 Task: Create a due date automation trigger when advanced on, on the monday after a card is due add fields without custom field "Resume" cleared at 11:00 AM.
Action: Mouse moved to (874, 268)
Screenshot: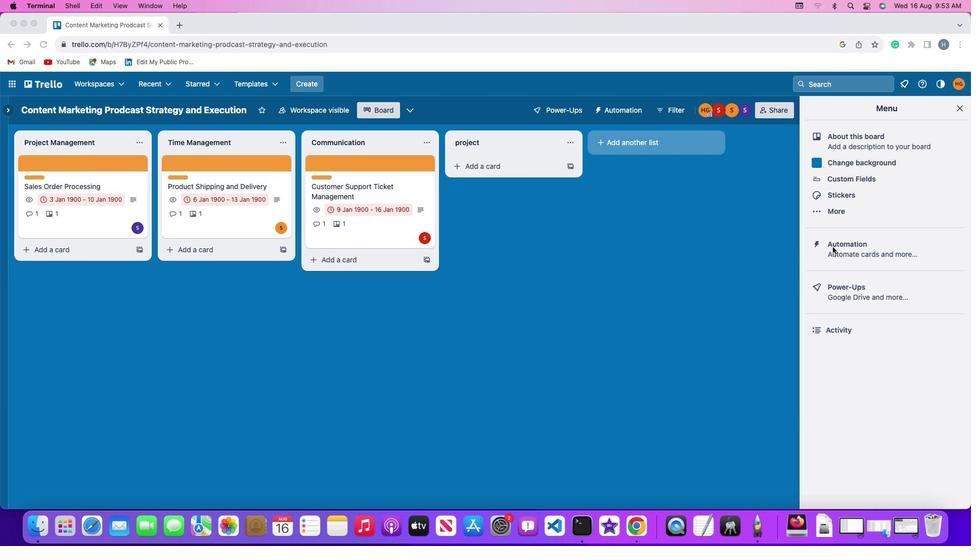 
Action: Mouse pressed left at (874, 268)
Screenshot: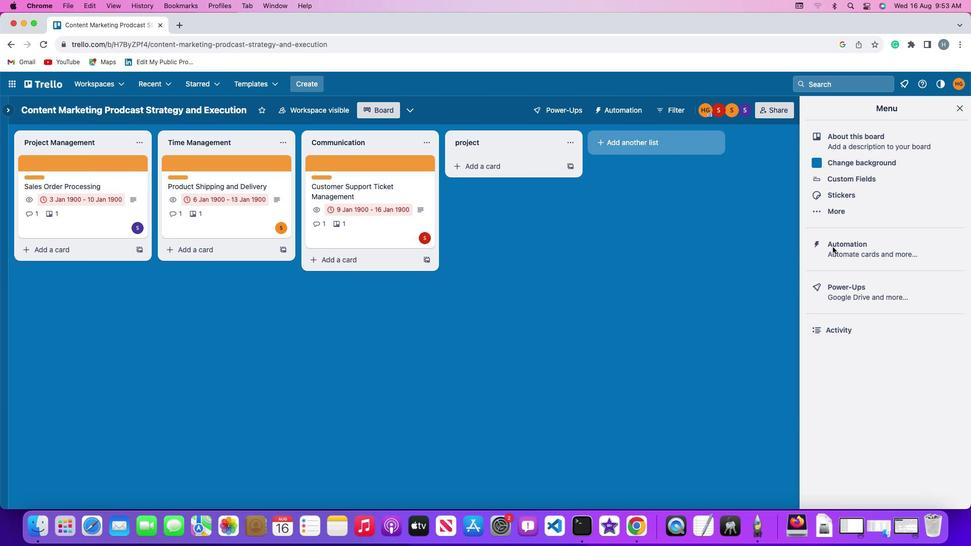 
Action: Mouse pressed left at (874, 268)
Screenshot: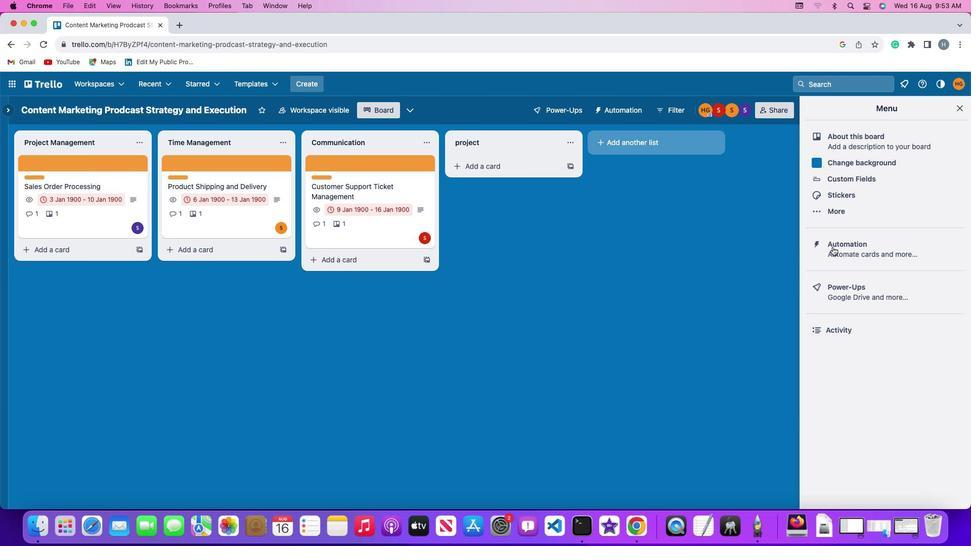 
Action: Mouse moved to (60, 262)
Screenshot: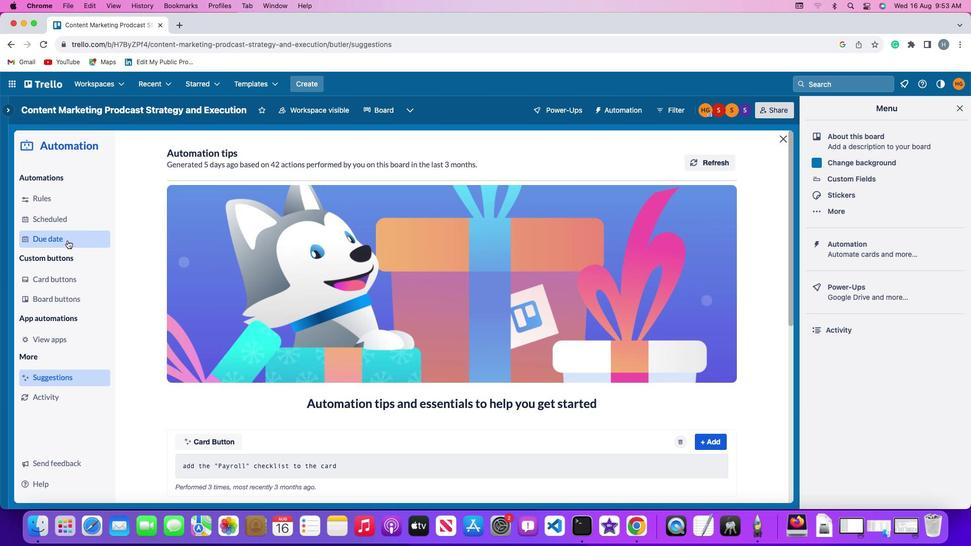 
Action: Mouse pressed left at (60, 262)
Screenshot: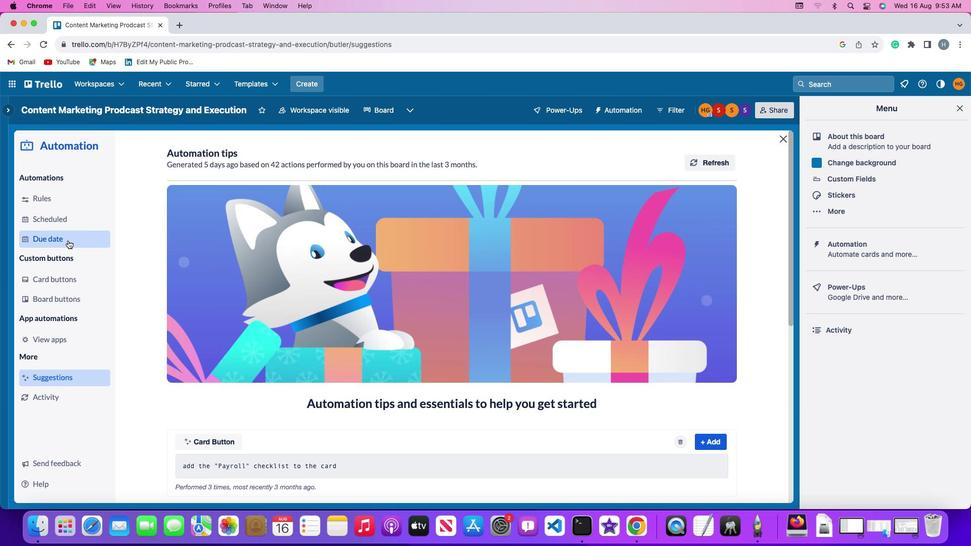
Action: Mouse moved to (703, 193)
Screenshot: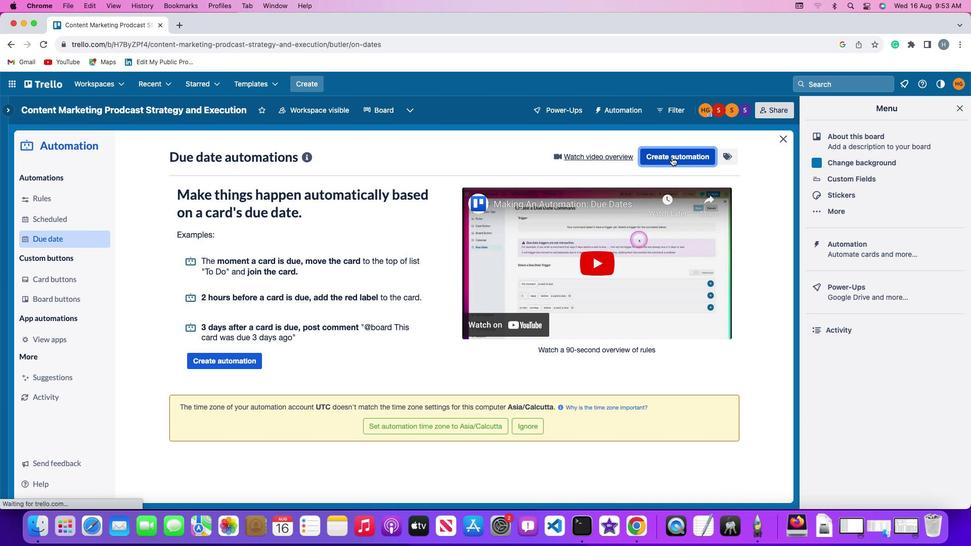 
Action: Mouse pressed left at (703, 193)
Screenshot: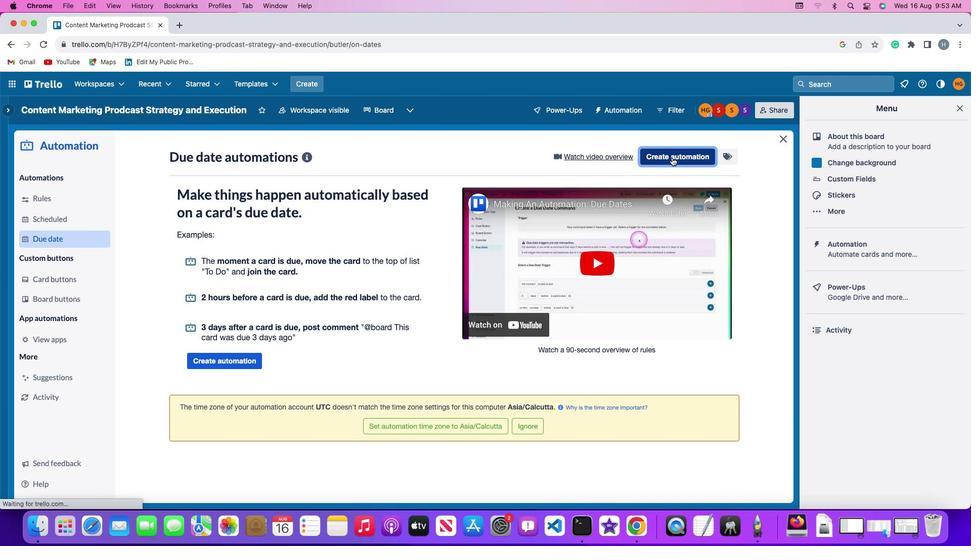 
Action: Mouse moved to (244, 277)
Screenshot: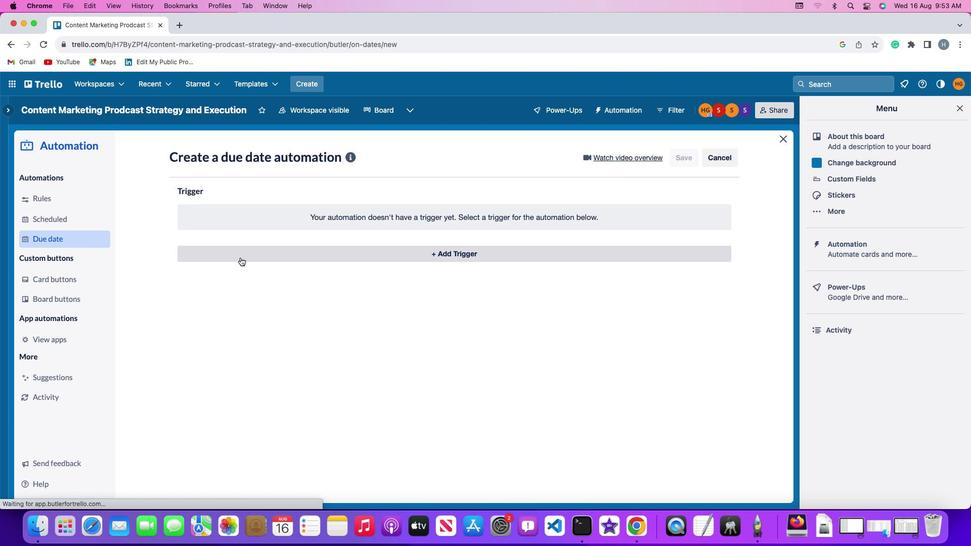 
Action: Mouse pressed left at (244, 277)
Screenshot: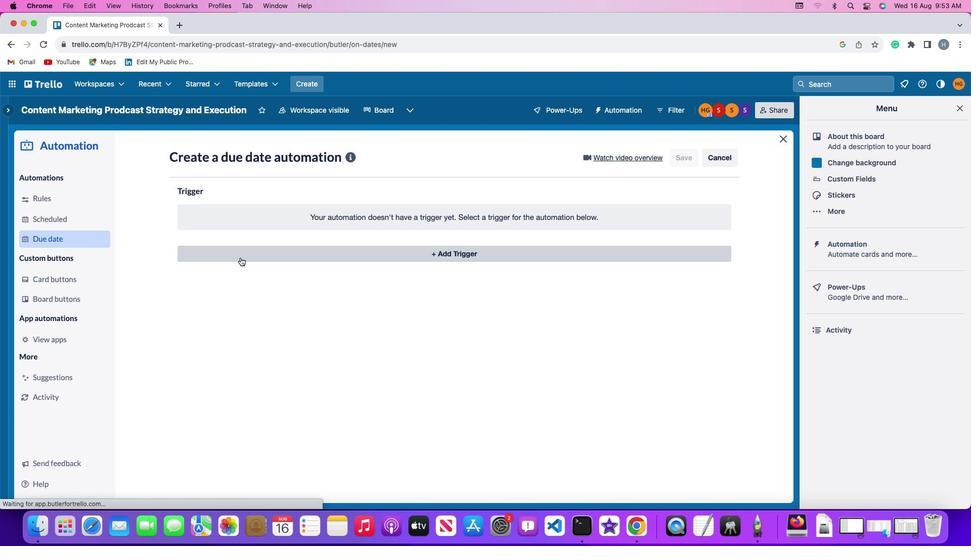 
Action: Mouse moved to (224, 433)
Screenshot: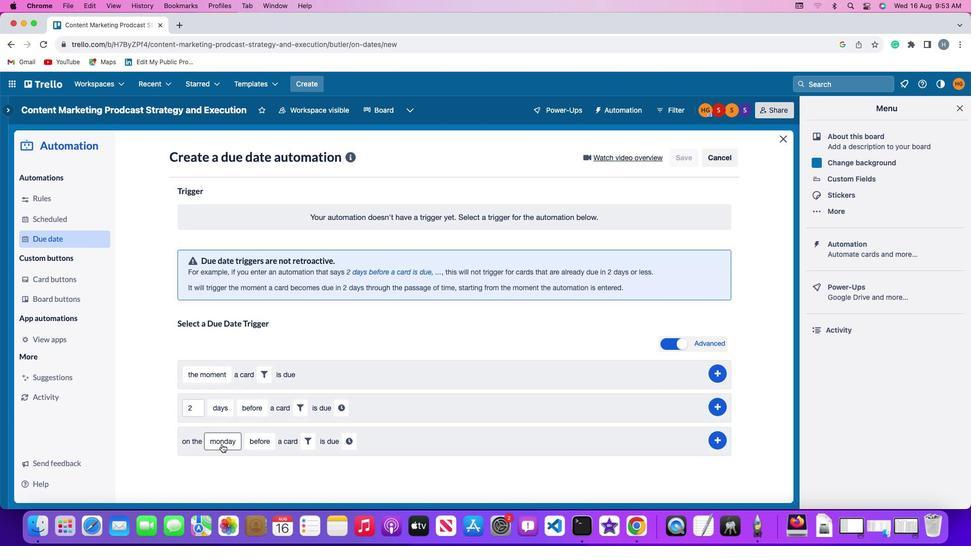 
Action: Mouse pressed left at (224, 433)
Screenshot: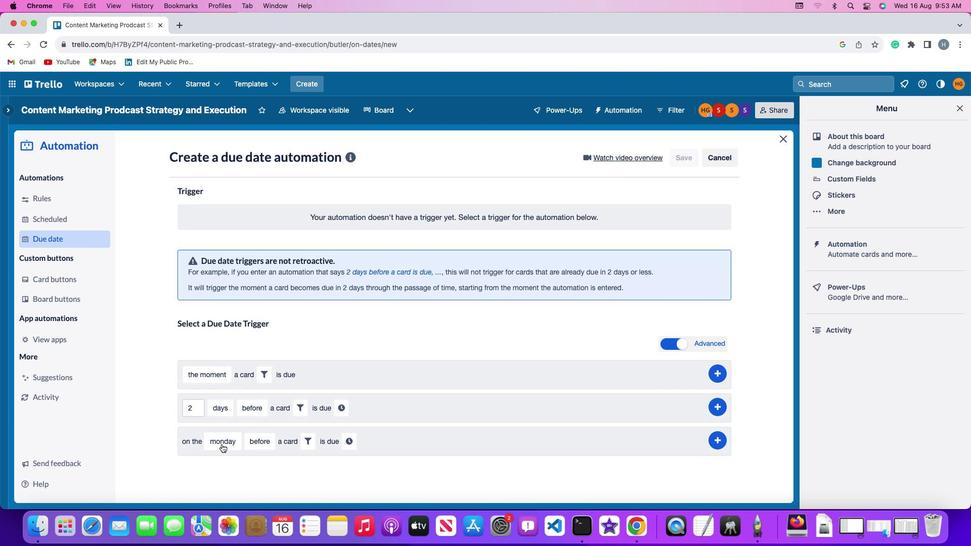 
Action: Mouse moved to (241, 316)
Screenshot: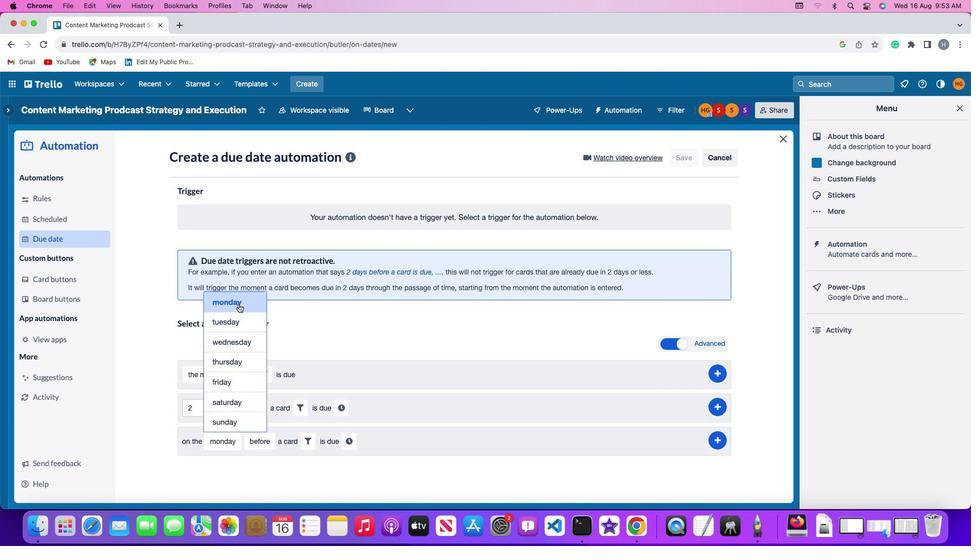 
Action: Mouse pressed left at (241, 316)
Screenshot: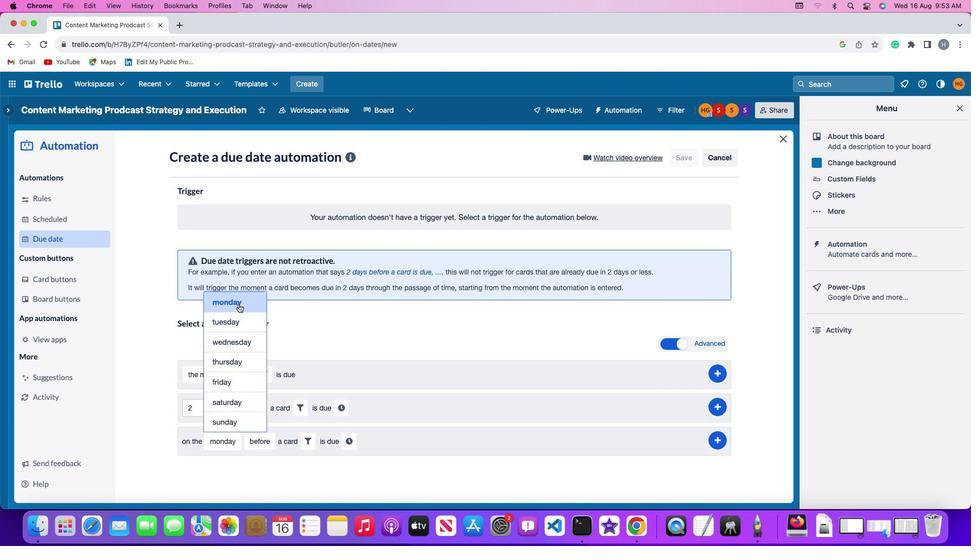 
Action: Mouse moved to (257, 436)
Screenshot: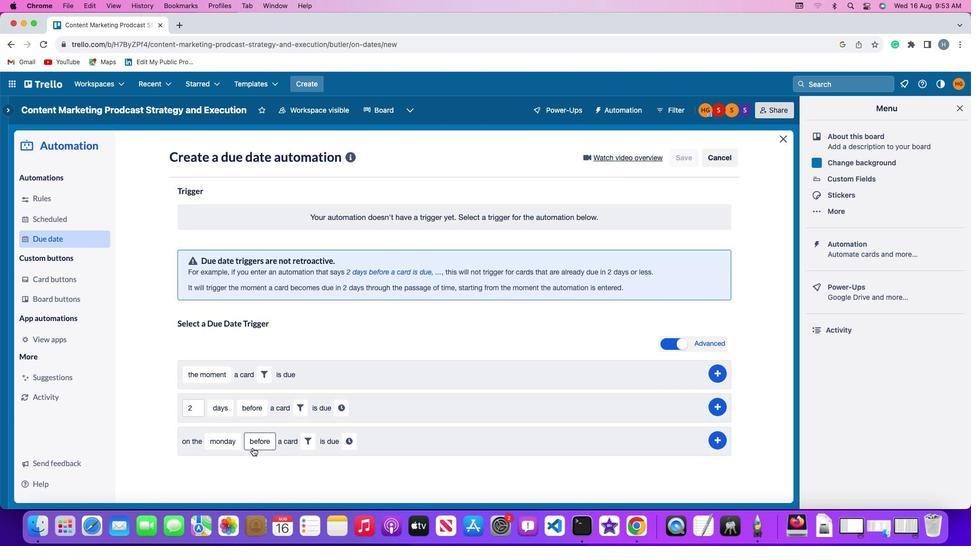 
Action: Mouse pressed left at (257, 436)
Screenshot: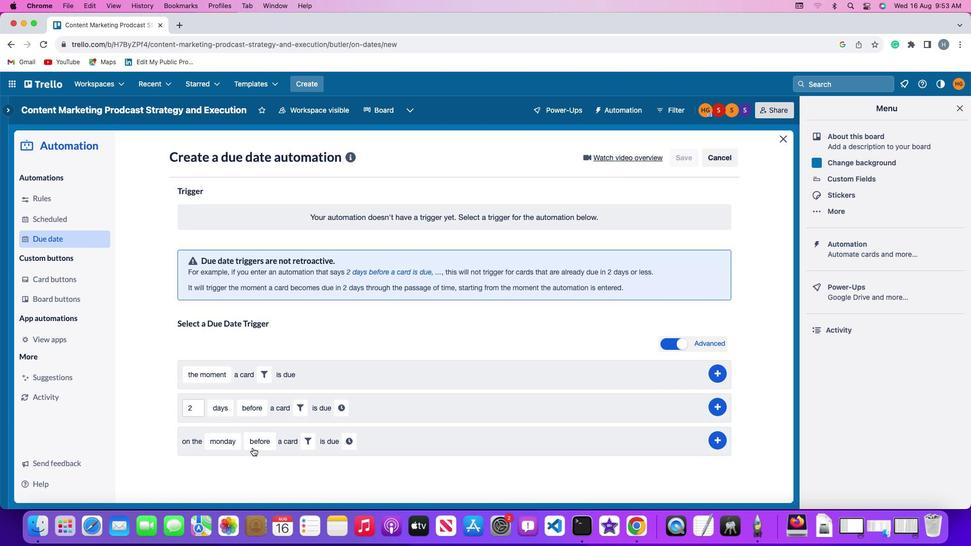 
Action: Mouse moved to (283, 378)
Screenshot: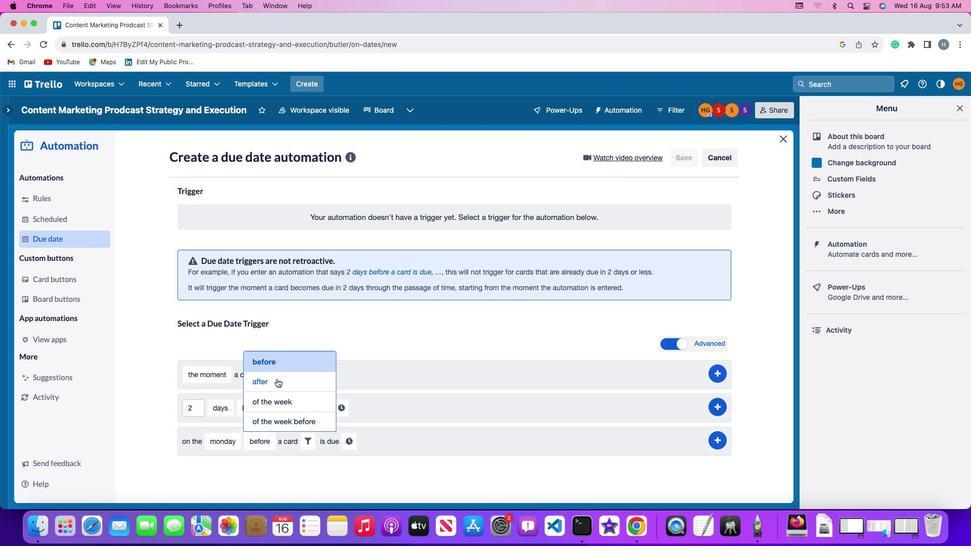 
Action: Mouse pressed left at (283, 378)
Screenshot: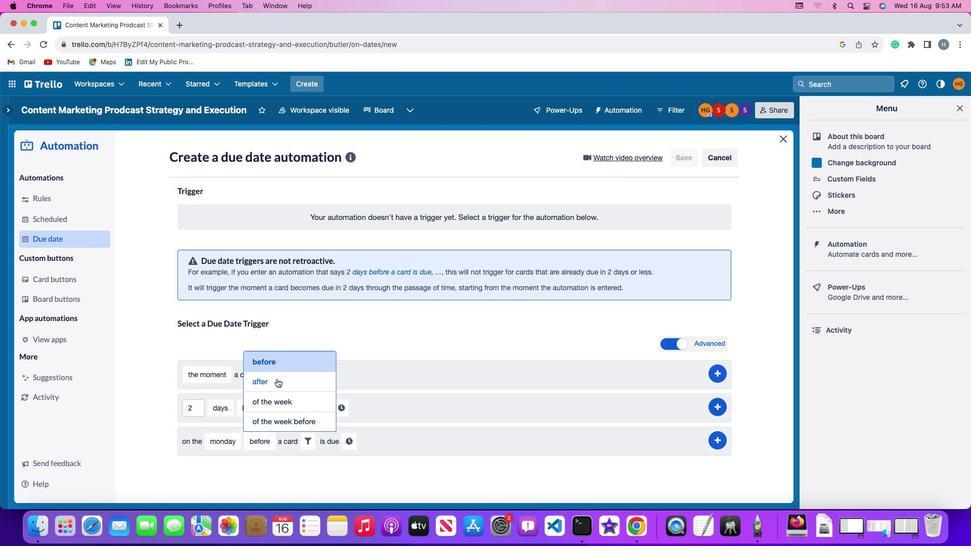 
Action: Mouse moved to (308, 429)
Screenshot: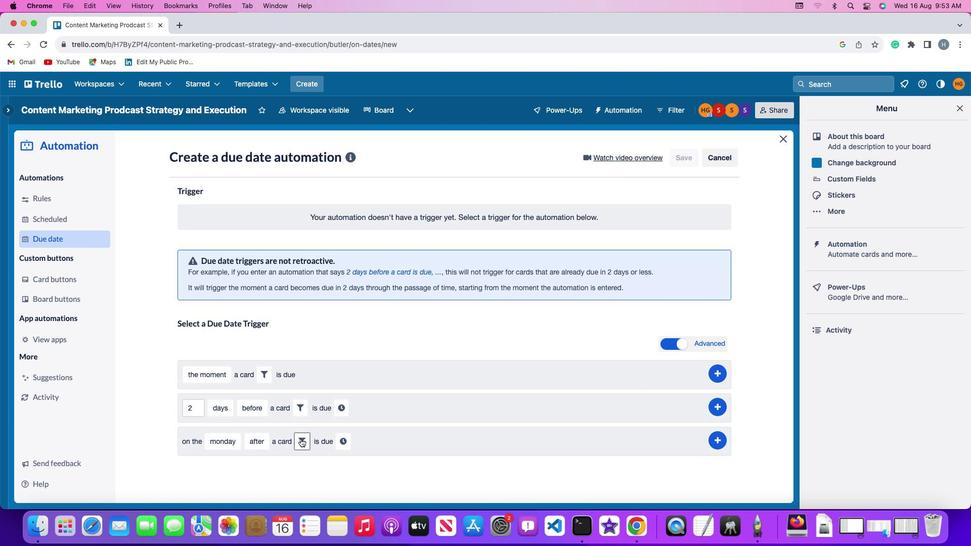 
Action: Mouse pressed left at (308, 429)
Screenshot: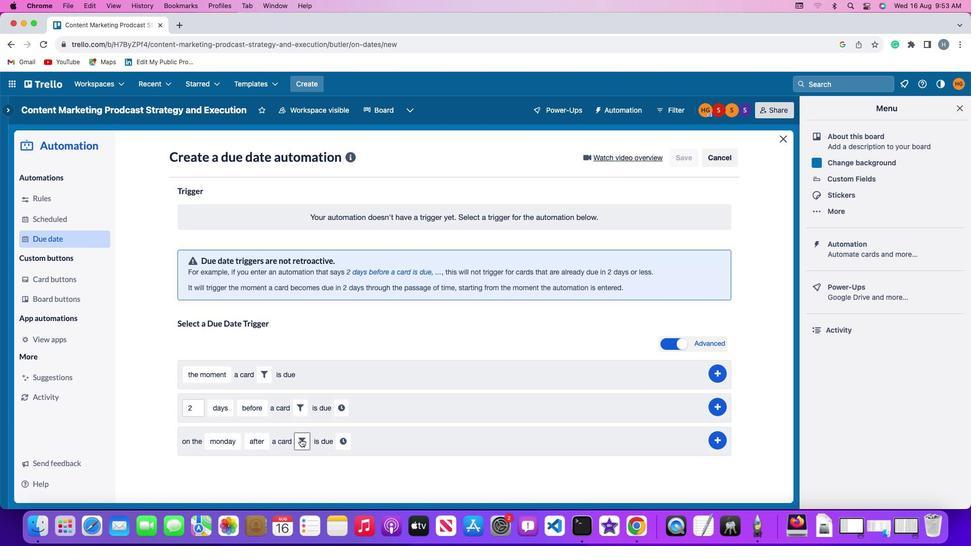 
Action: Mouse moved to (485, 459)
Screenshot: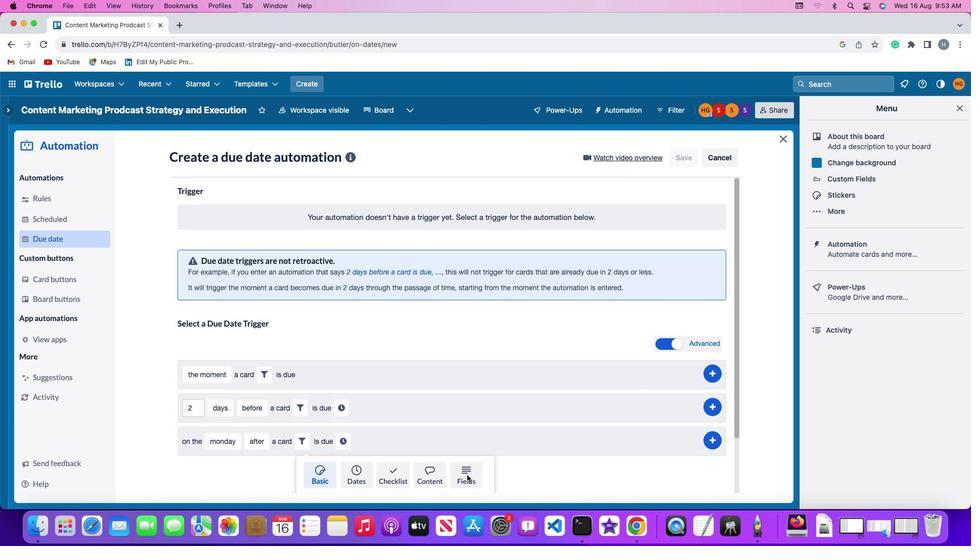 
Action: Mouse pressed left at (485, 459)
Screenshot: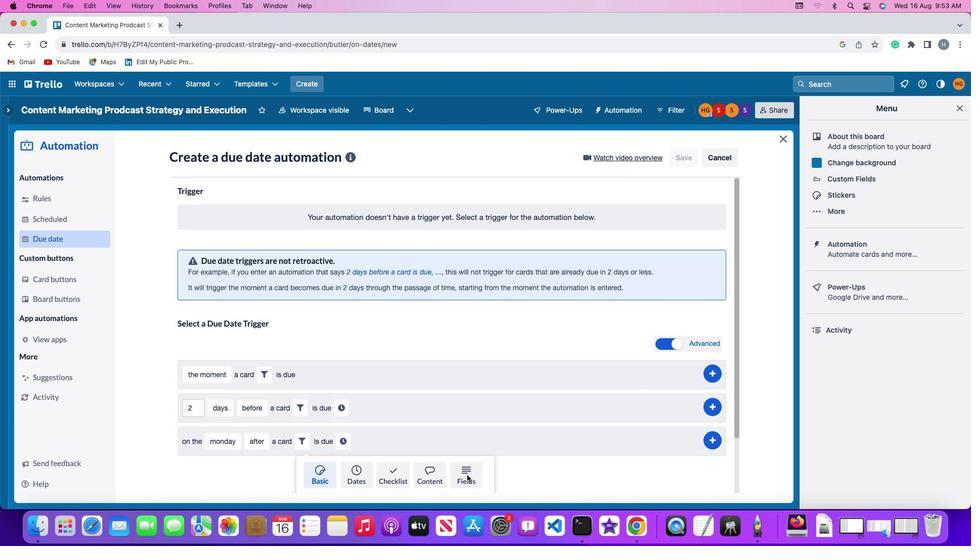 
Action: Mouse moved to (290, 456)
Screenshot: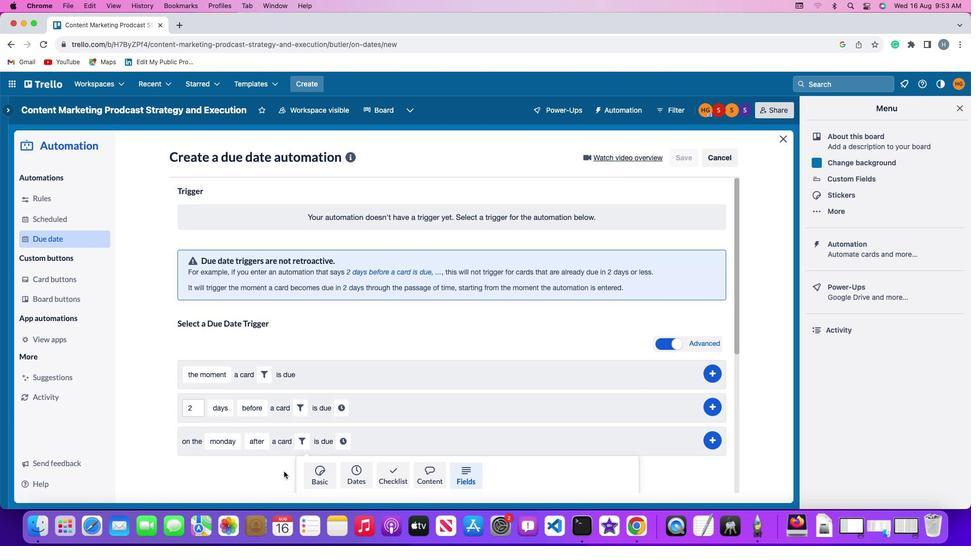 
Action: Mouse scrolled (290, 456) with delta (-11, 60)
Screenshot: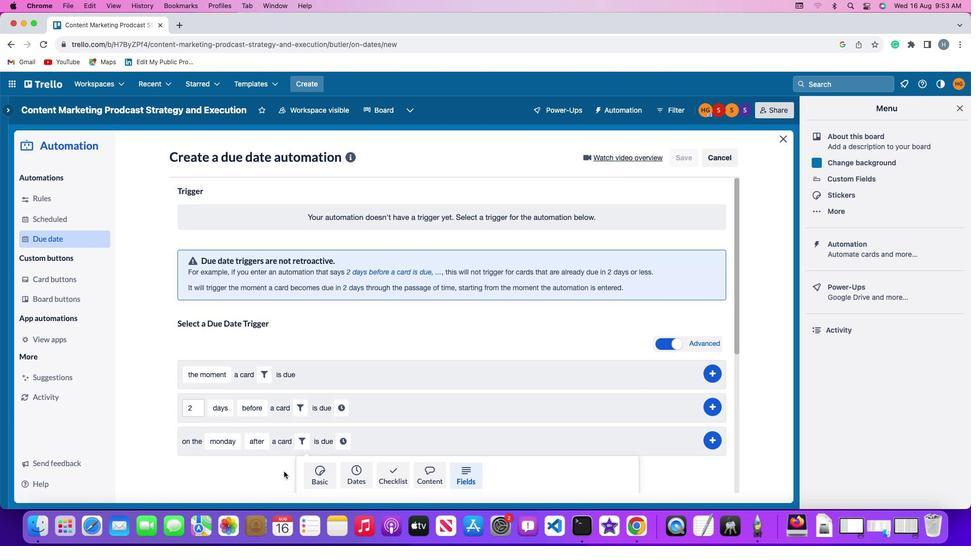 
Action: Mouse scrolled (290, 456) with delta (-11, 60)
Screenshot: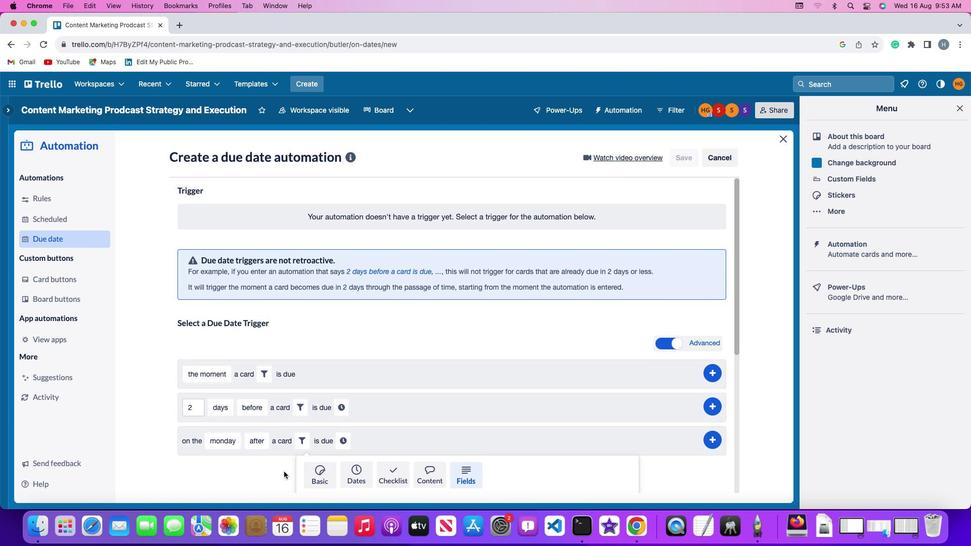 
Action: Mouse scrolled (290, 456) with delta (-11, 60)
Screenshot: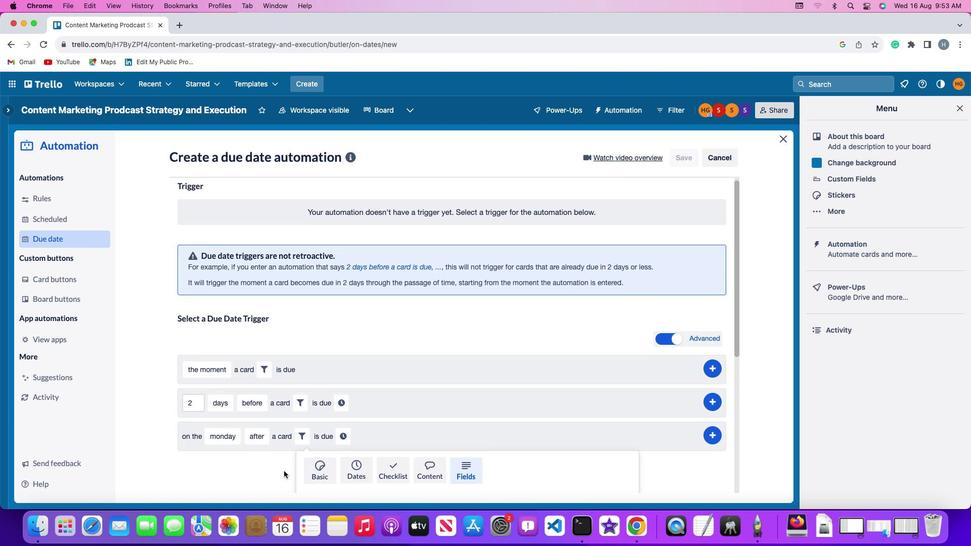 
Action: Mouse moved to (274, 451)
Screenshot: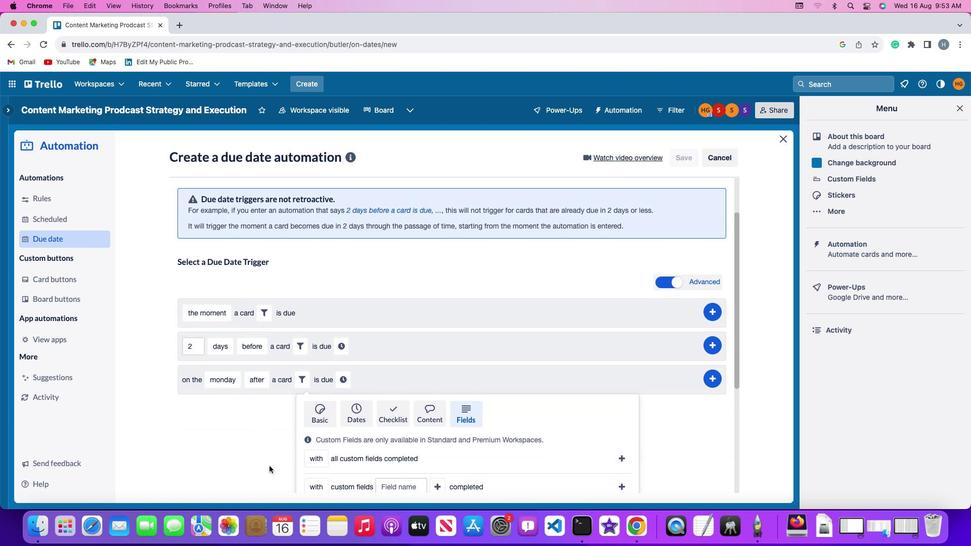 
Action: Mouse scrolled (274, 451) with delta (-11, 60)
Screenshot: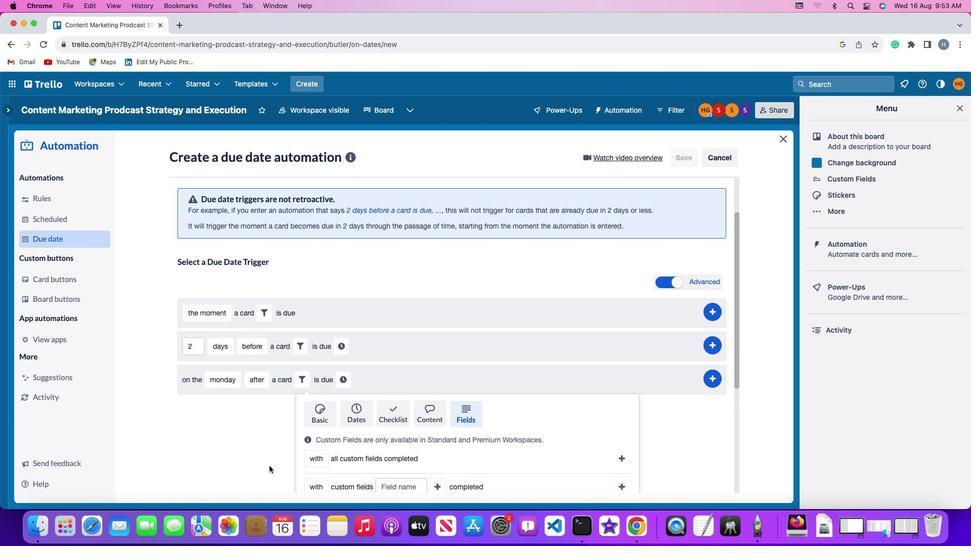 
Action: Mouse scrolled (274, 451) with delta (-11, 60)
Screenshot: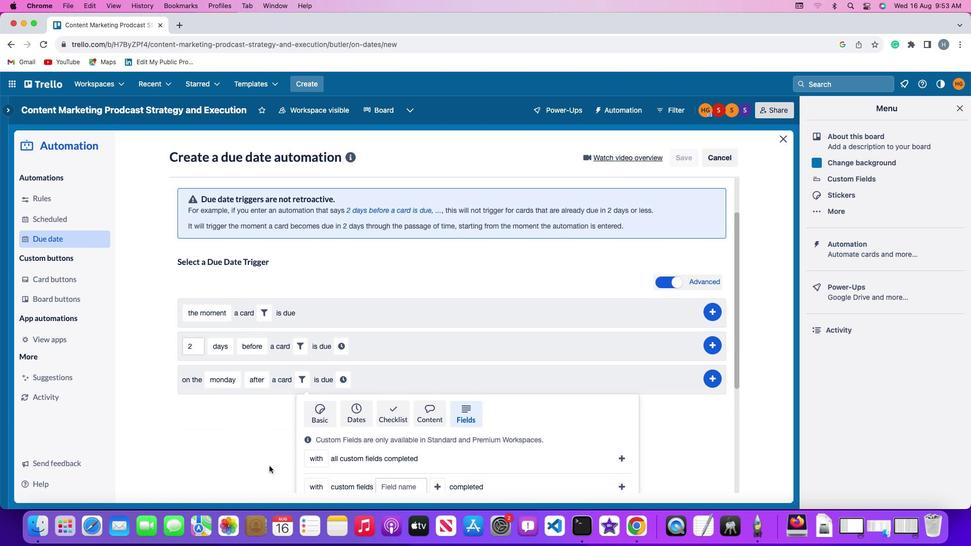 
Action: Mouse scrolled (274, 451) with delta (-11, 60)
Screenshot: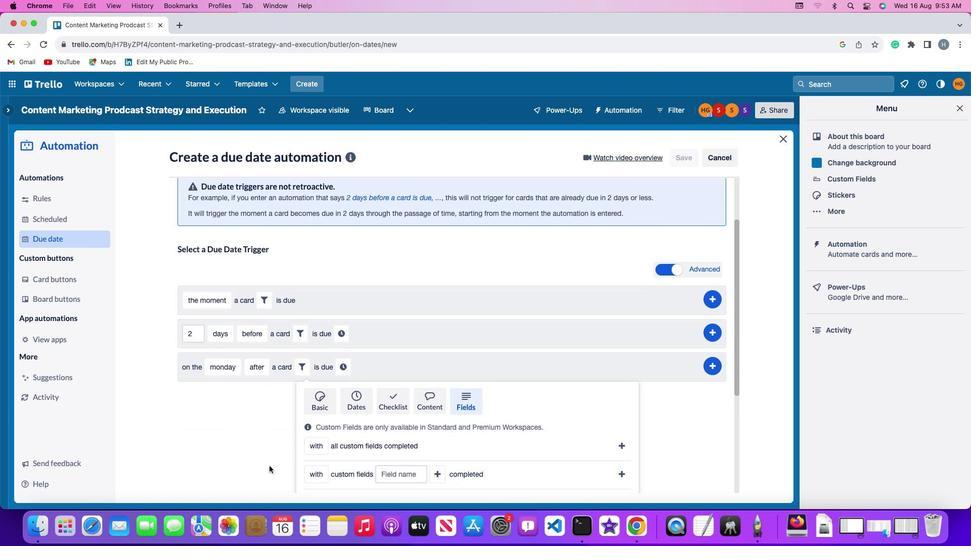 
Action: Mouse scrolled (274, 451) with delta (-11, 60)
Screenshot: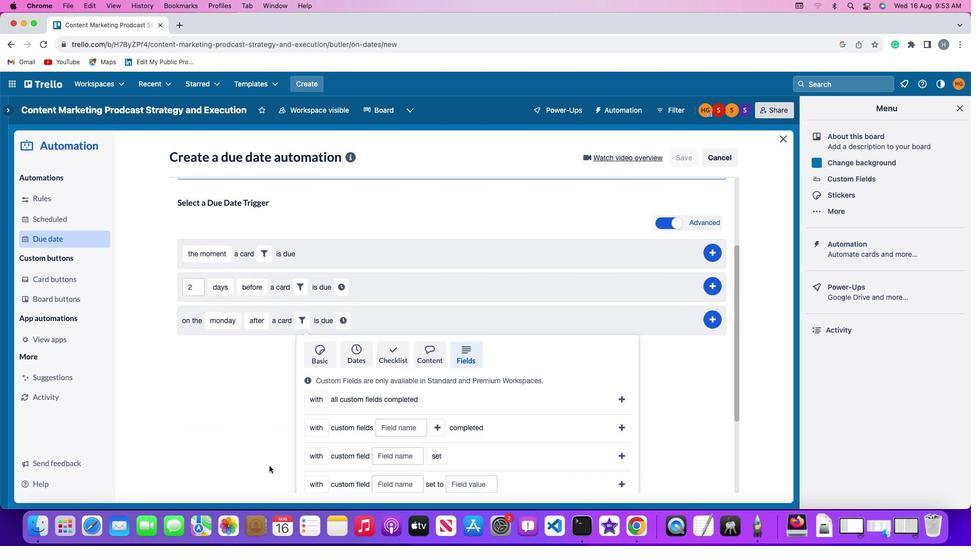
Action: Mouse scrolled (274, 451) with delta (-11, 60)
Screenshot: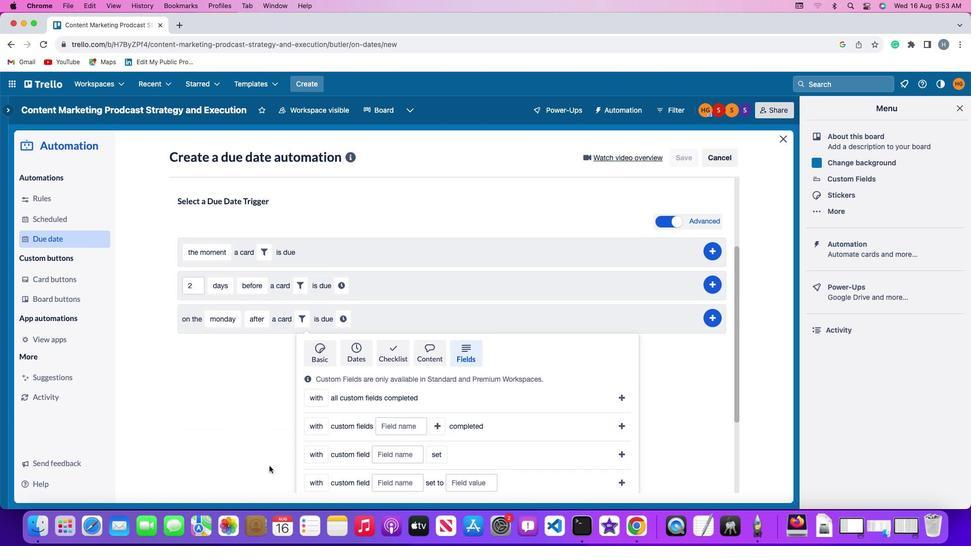 
Action: Mouse moved to (318, 434)
Screenshot: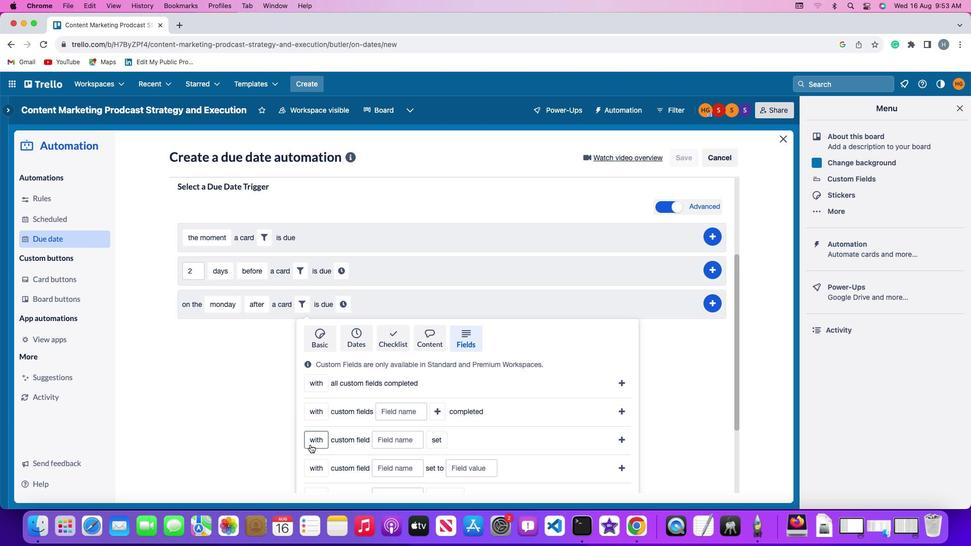 
Action: Mouse pressed left at (318, 434)
Screenshot: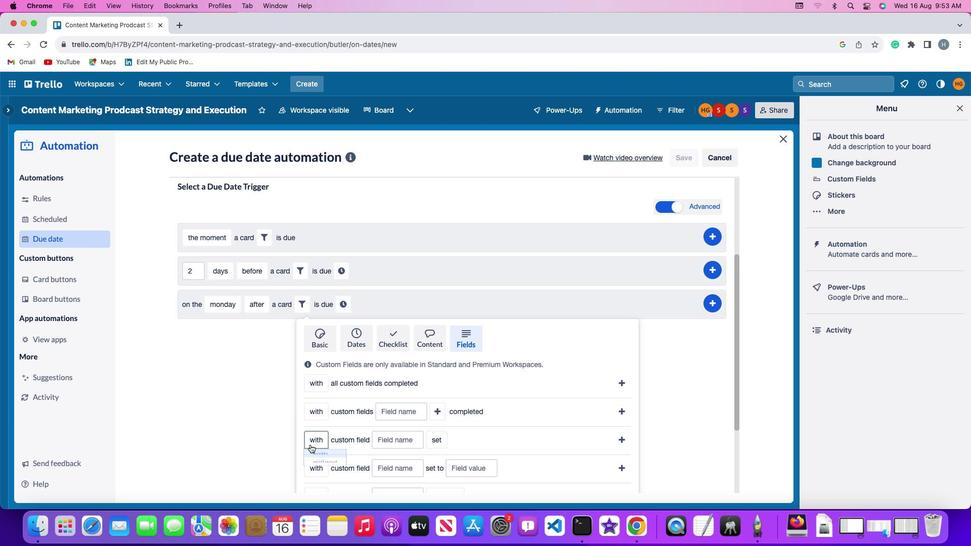 
Action: Mouse moved to (332, 462)
Screenshot: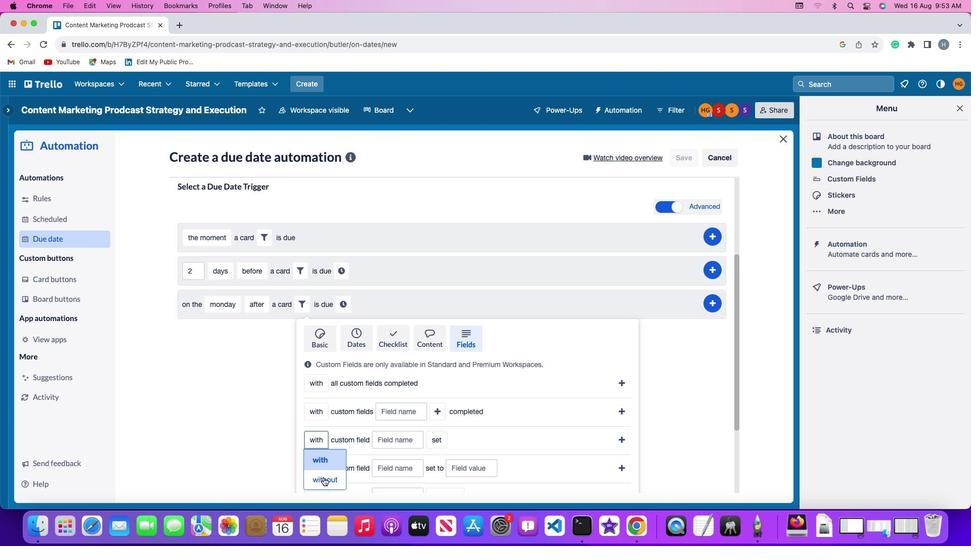 
Action: Mouse pressed left at (332, 462)
Screenshot: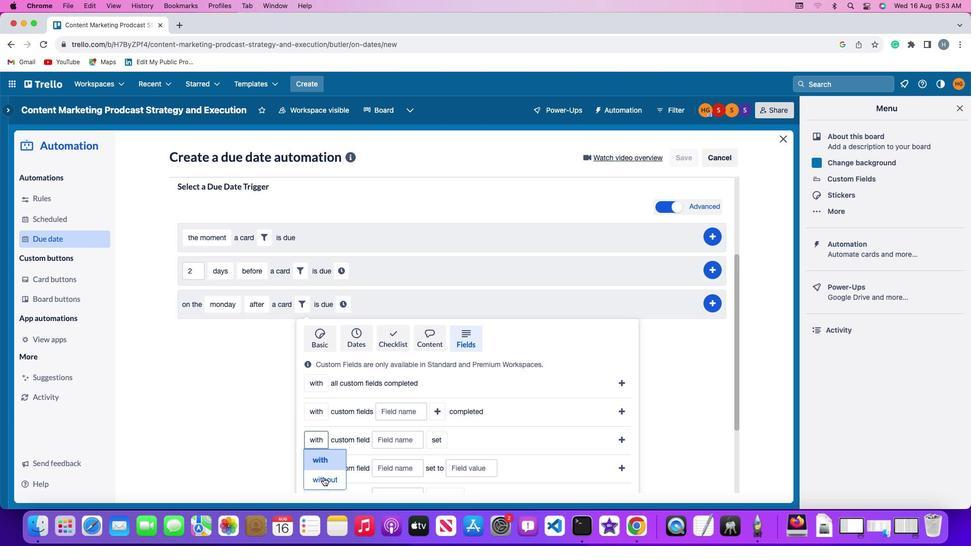 
Action: Mouse moved to (414, 433)
Screenshot: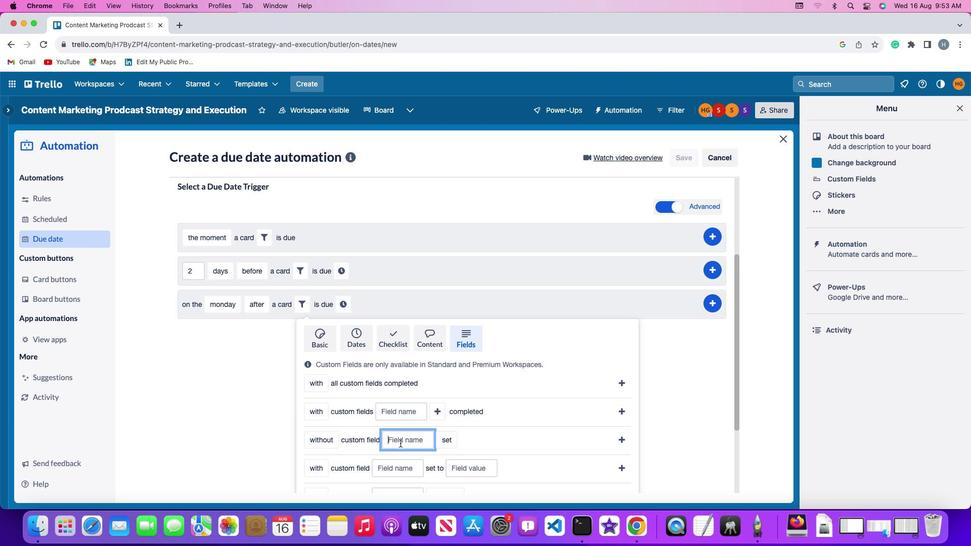 
Action: Mouse pressed left at (414, 433)
Screenshot: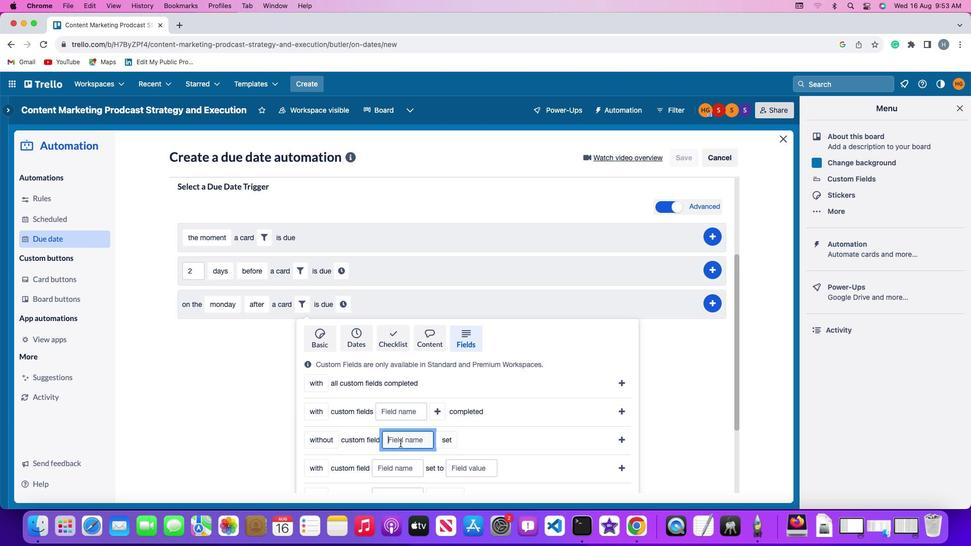 
Action: Key pressed Key.shift'R''e''s''u''m''e'
Screenshot: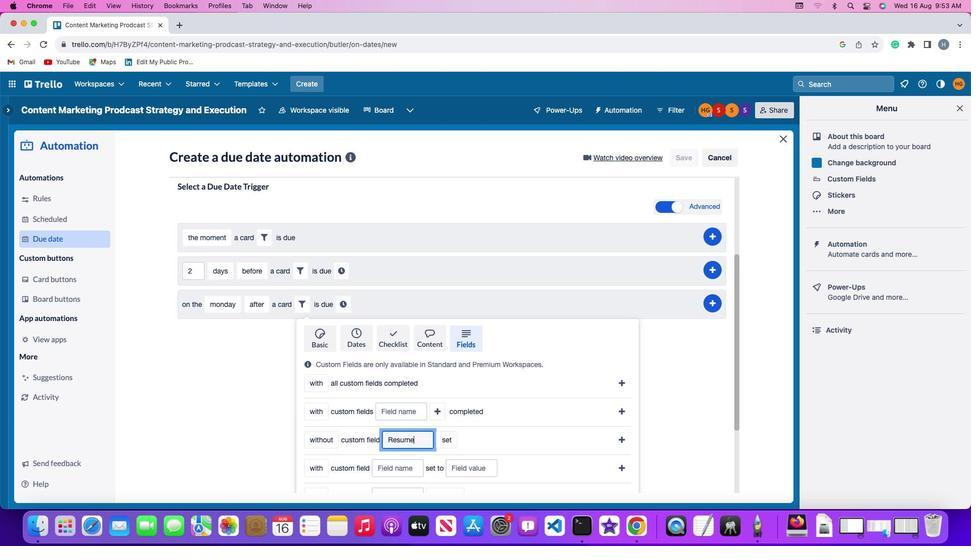 
Action: Mouse moved to (467, 428)
Screenshot: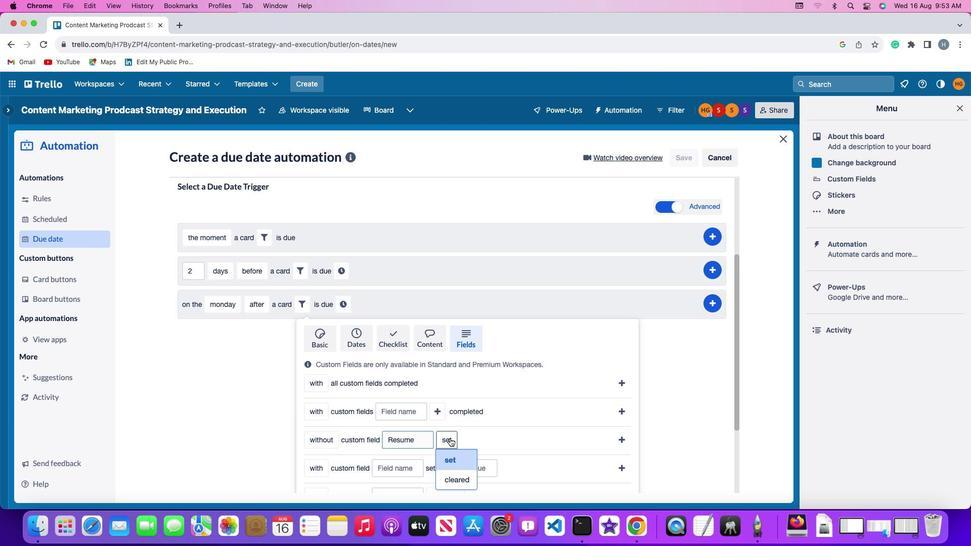 
Action: Mouse pressed left at (467, 428)
Screenshot: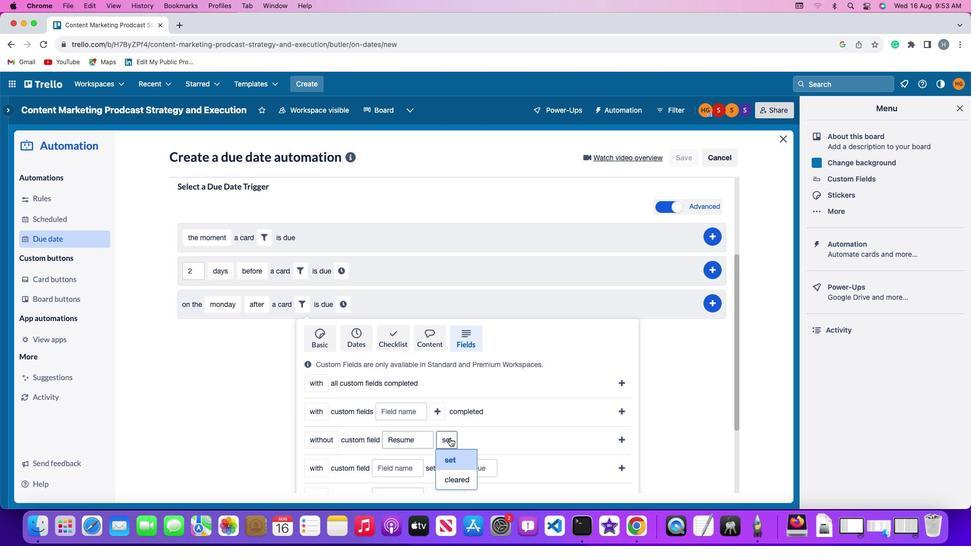 
Action: Mouse moved to (471, 462)
Screenshot: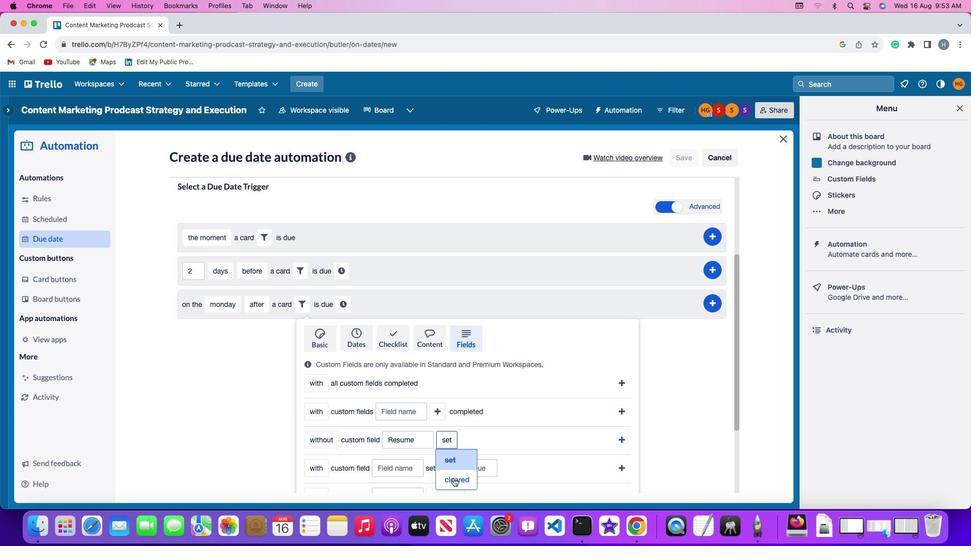 
Action: Mouse pressed left at (471, 462)
Screenshot: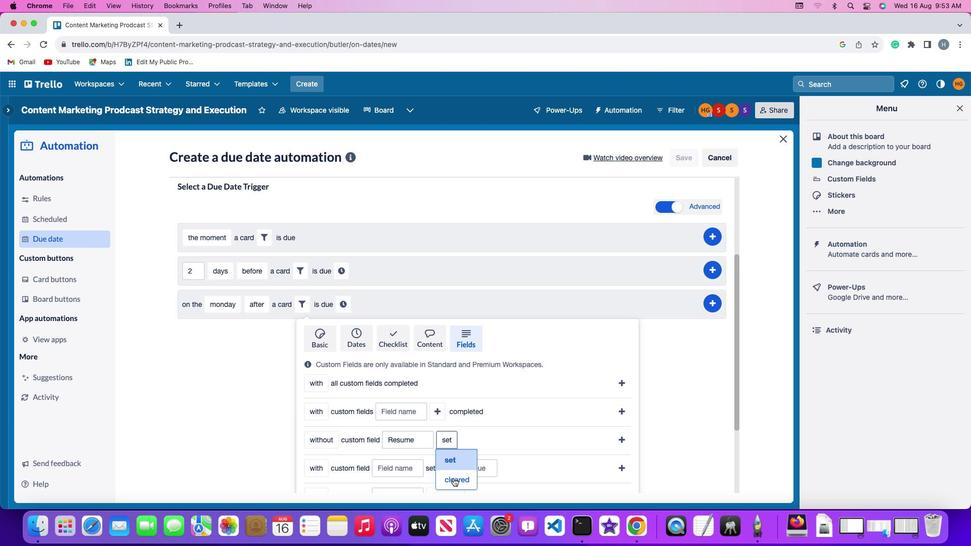 
Action: Mouse moved to (650, 428)
Screenshot: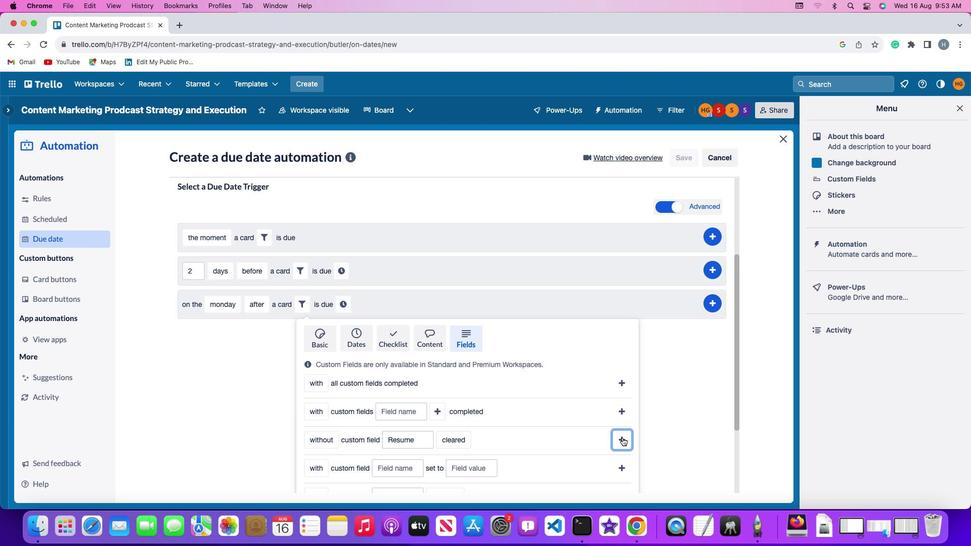 
Action: Mouse pressed left at (650, 428)
Screenshot: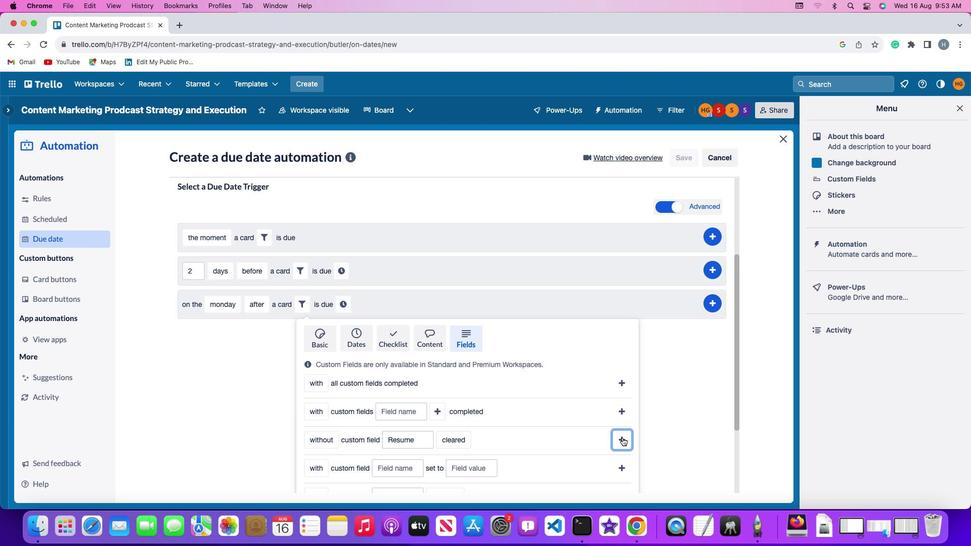 
Action: Mouse moved to (510, 430)
Screenshot: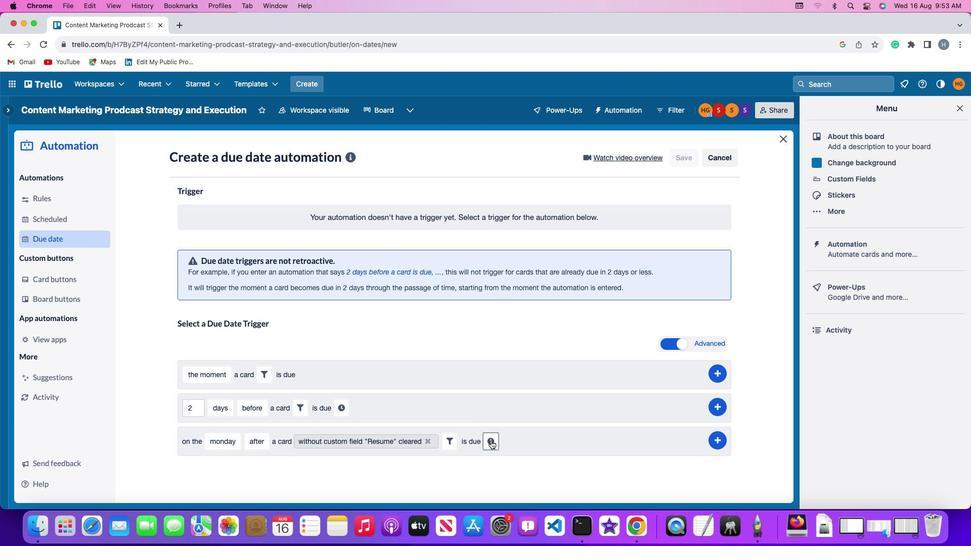 
Action: Mouse pressed left at (510, 430)
Screenshot: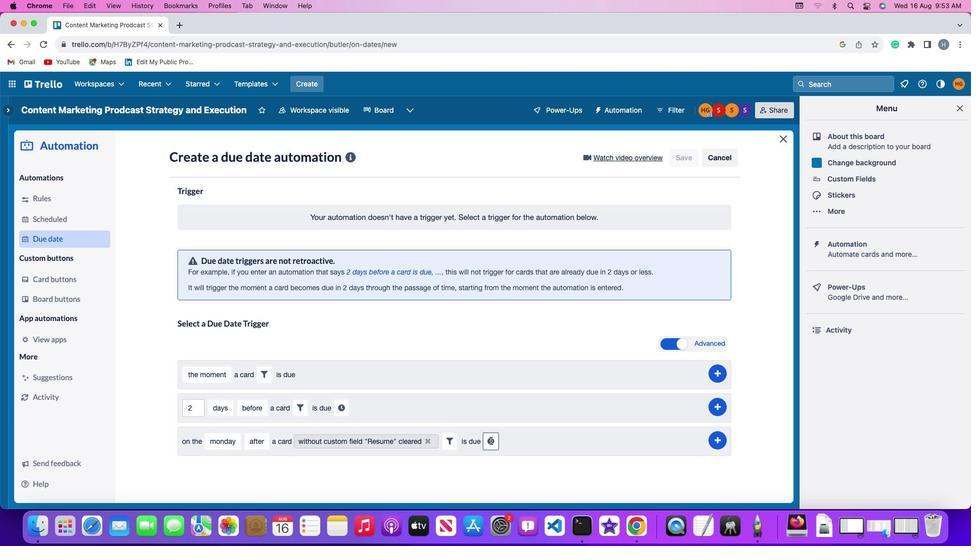 
Action: Mouse moved to (534, 431)
Screenshot: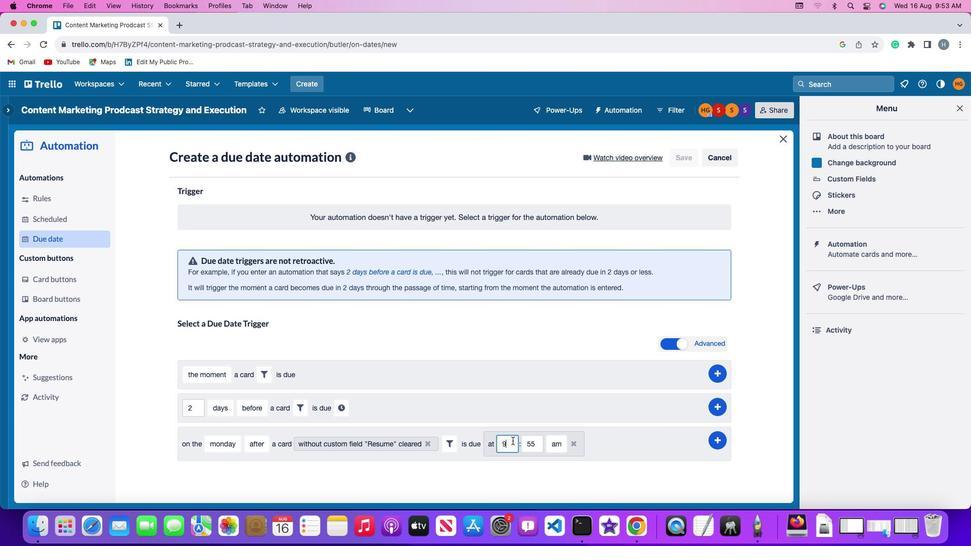 
Action: Mouse pressed left at (534, 431)
Screenshot: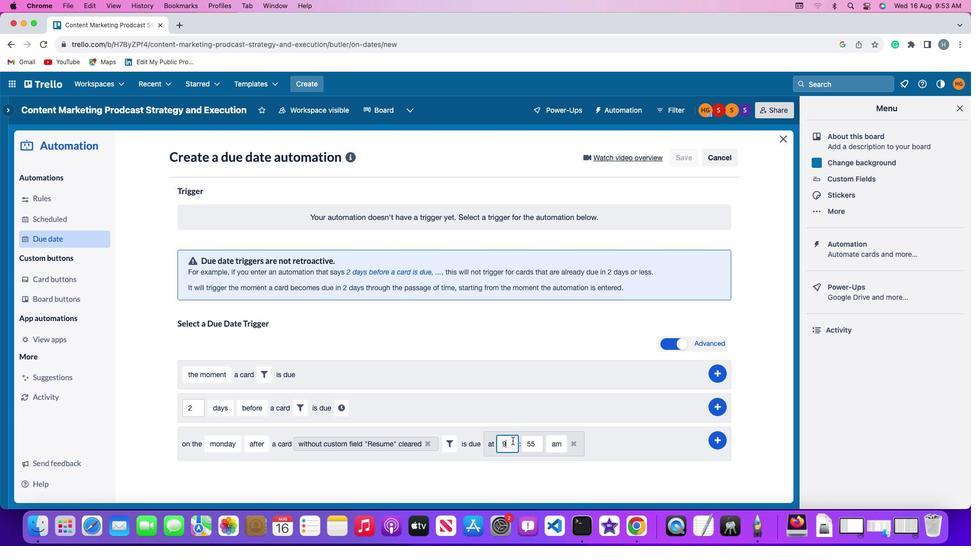 
Action: Key pressed Key.backspace'1''1'
Screenshot: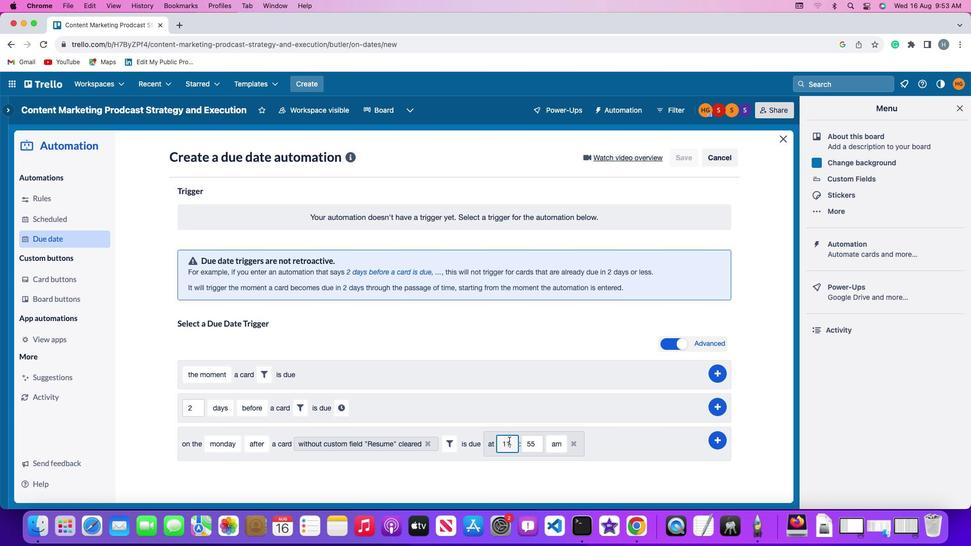 
Action: Mouse moved to (565, 435)
Screenshot: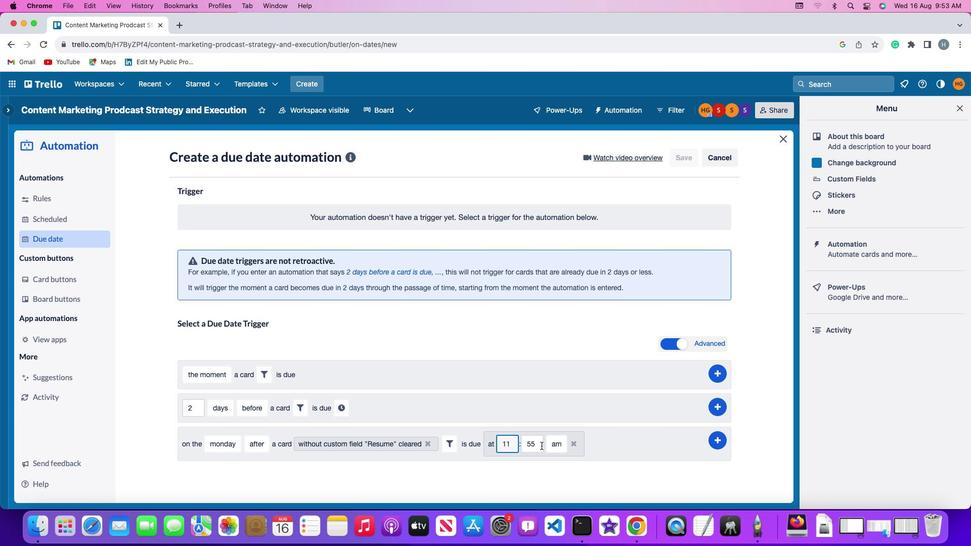 
Action: Mouse pressed left at (565, 435)
Screenshot: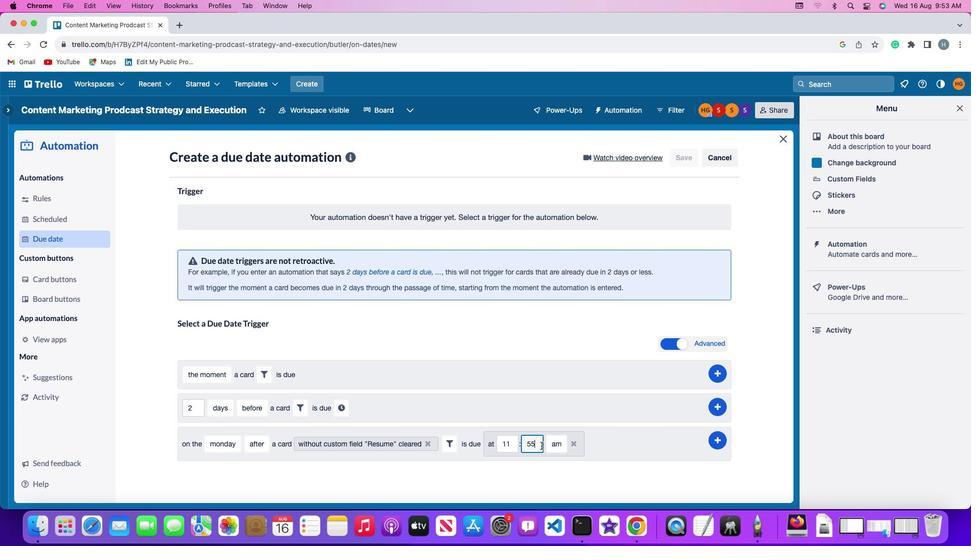 
Action: Key pressed Key.backspaceKey.backspace'0''0'
Screenshot: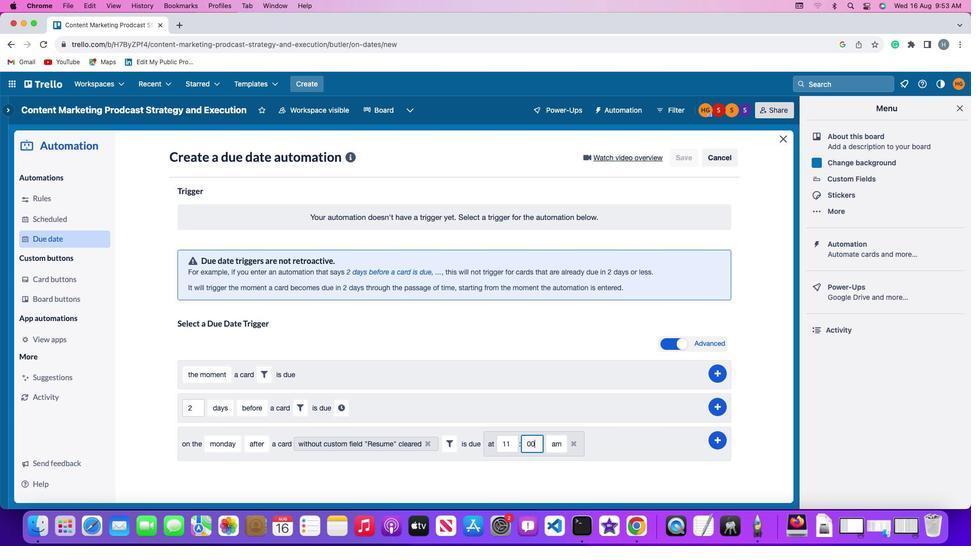 
Action: Mouse moved to (576, 434)
Screenshot: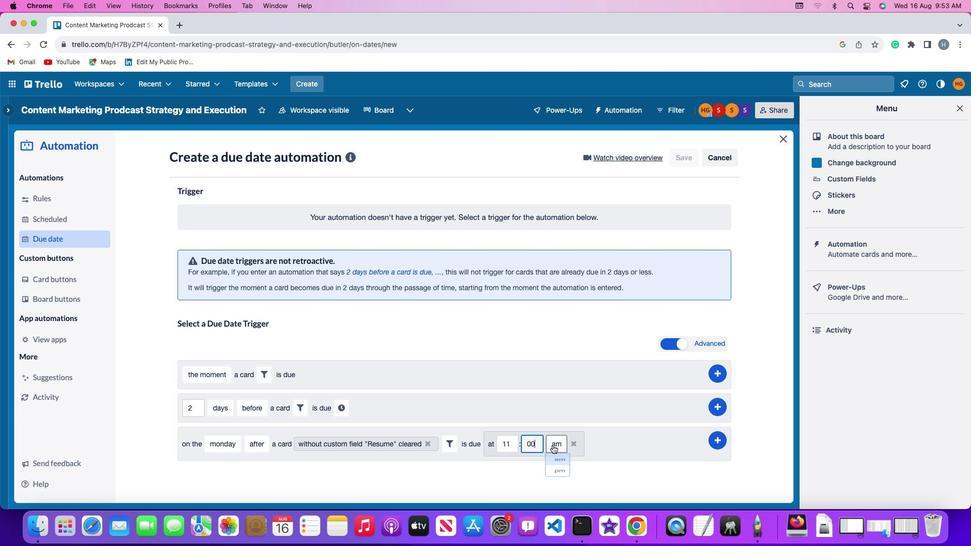 
Action: Mouse pressed left at (576, 434)
Screenshot: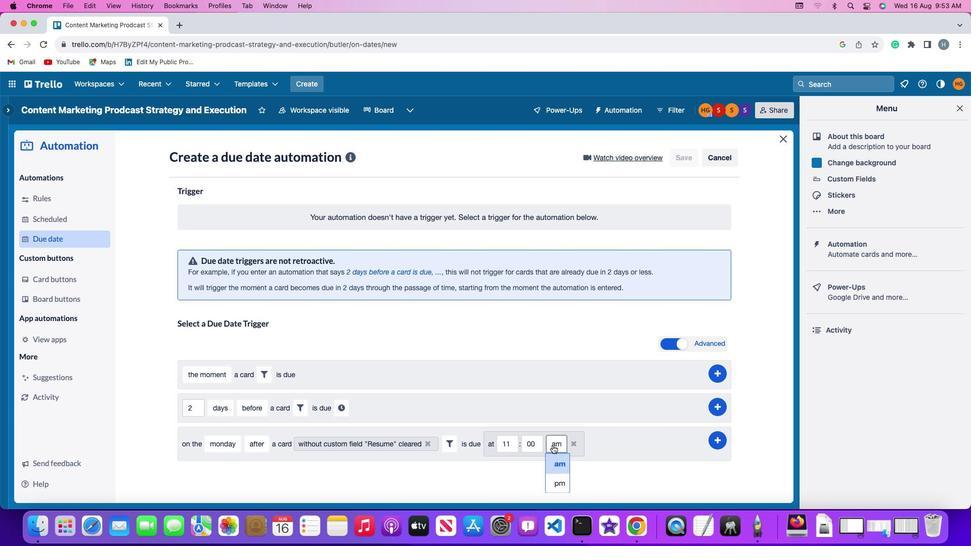 
Action: Mouse moved to (578, 451)
Screenshot: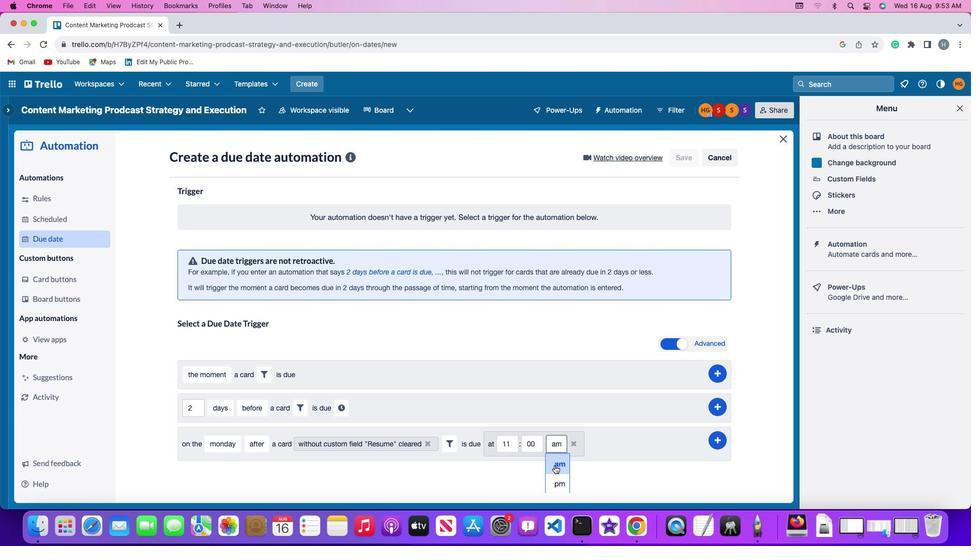 
Action: Mouse pressed left at (578, 451)
Screenshot: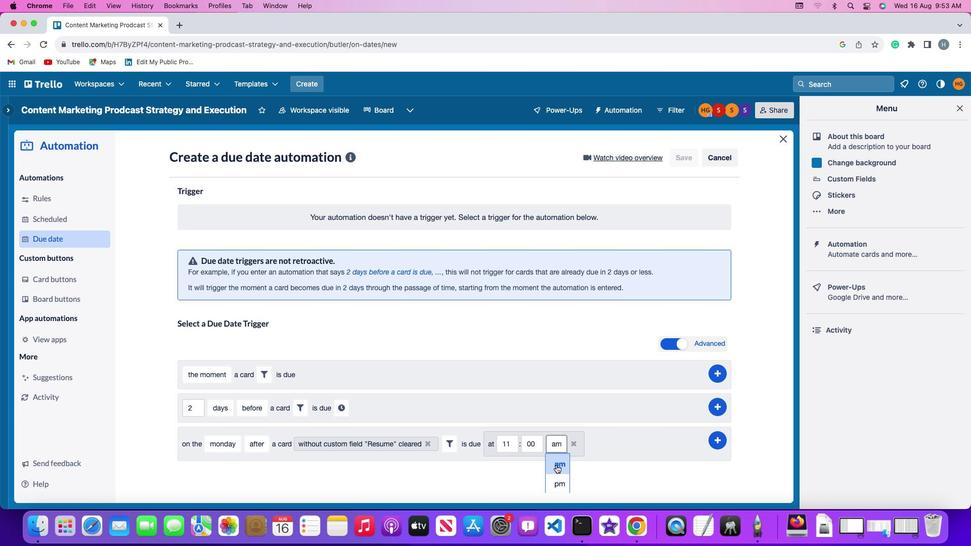 
Action: Mouse moved to (751, 429)
Screenshot: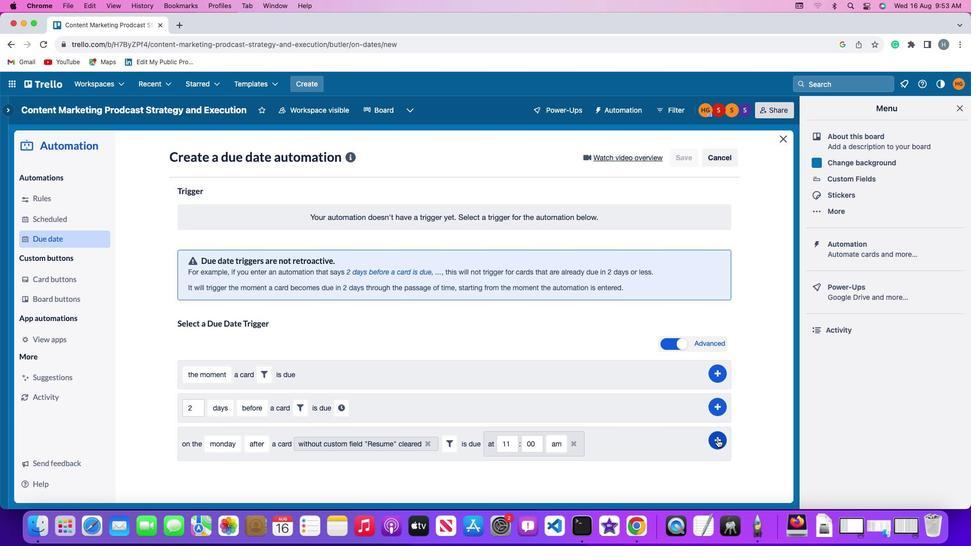 
Action: Mouse pressed left at (751, 429)
Screenshot: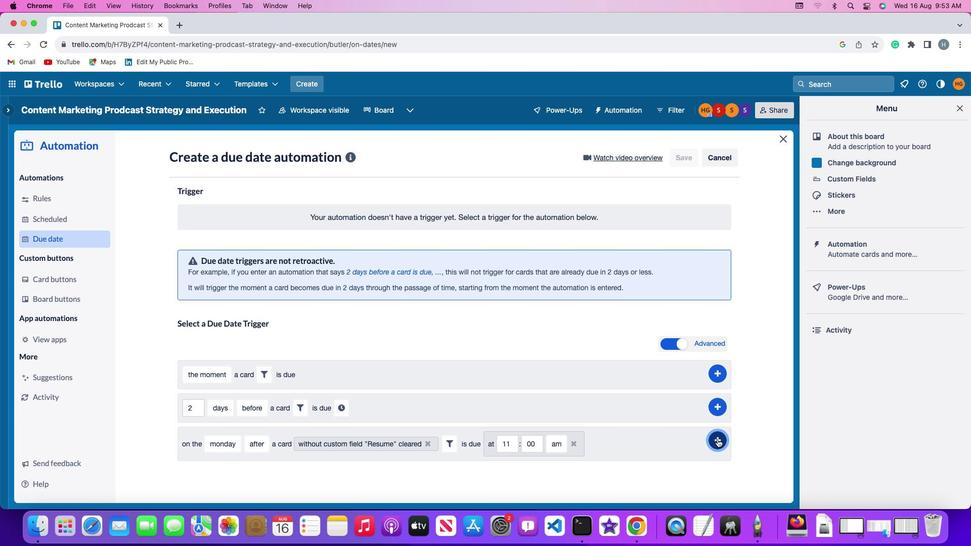 
Action: Mouse moved to (792, 358)
Screenshot: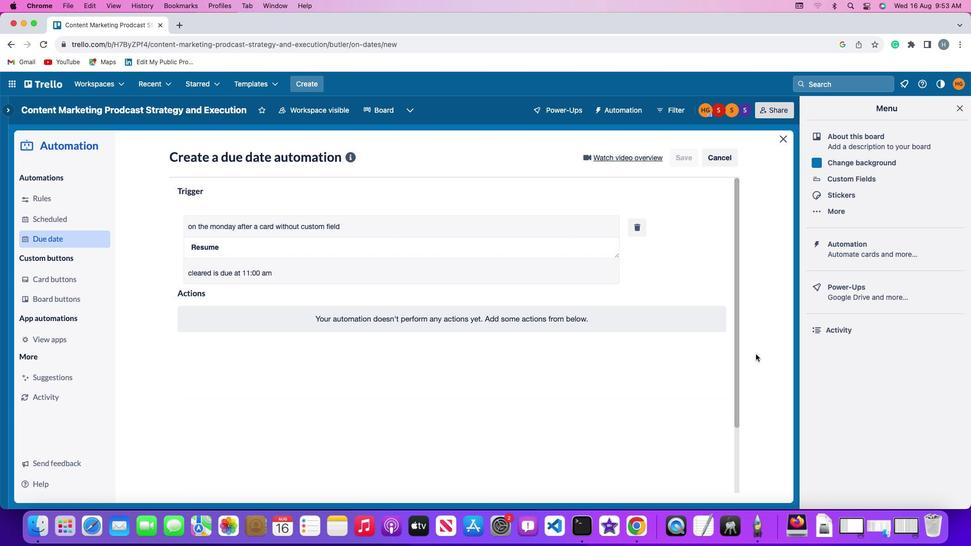 
